 Task: Search one way flight ticket for 4 adults, 2 children, 2 infants in seat and 1 infant on lap in premium economy from Kodiak: Kodiak Airport (benny Bensonstate Airport) to Rockford: Chicago Rockford International Airport(was Northwest Chicagoland Regional Airport At Rockford) on 5-1-2023. Choice of flights is United. Number of bags: 2 checked bags. Price is upto 42000. Outbound departure time preference is 21:15. Return departure time preference is 9:30.
Action: Mouse moved to (182, 147)
Screenshot: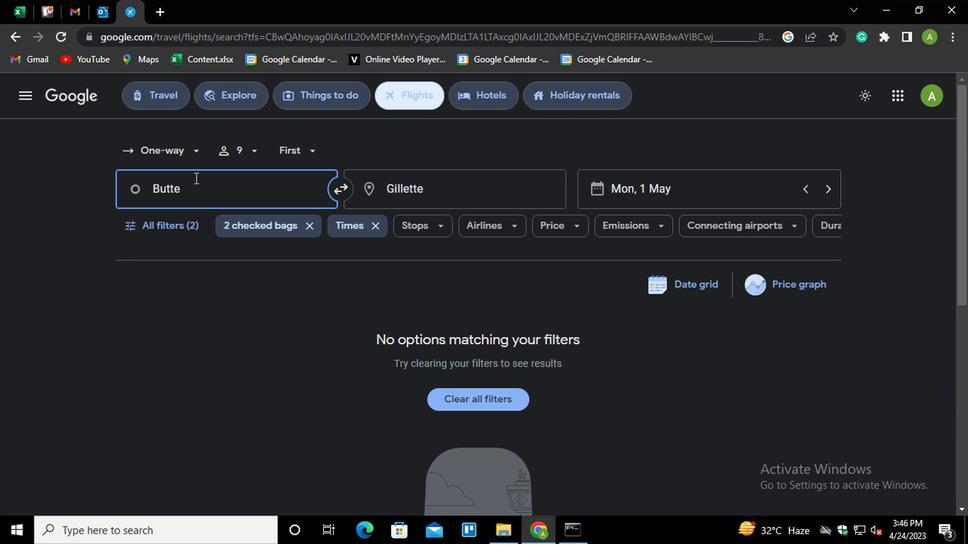 
Action: Mouse pressed left at (182, 147)
Screenshot: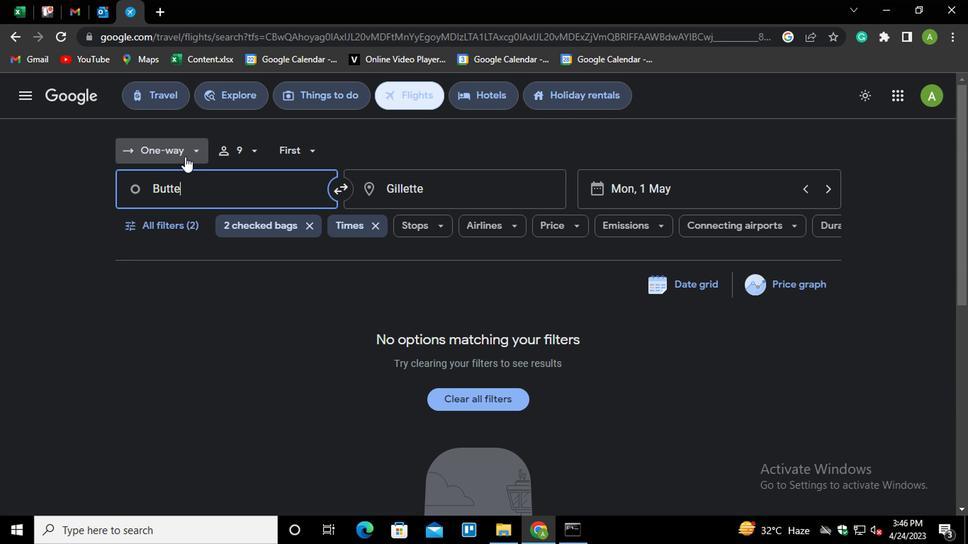 
Action: Mouse moved to (194, 208)
Screenshot: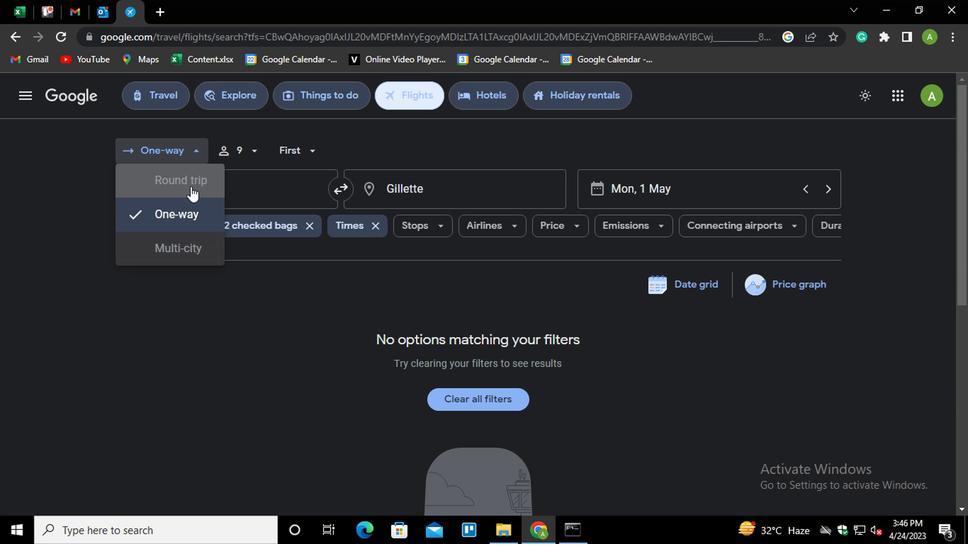 
Action: Mouse pressed left at (194, 208)
Screenshot: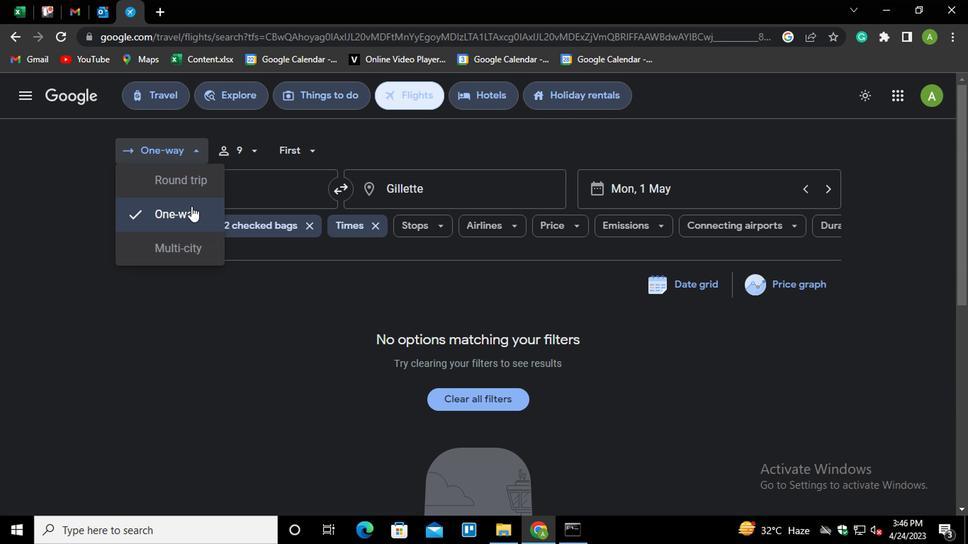 
Action: Mouse moved to (235, 155)
Screenshot: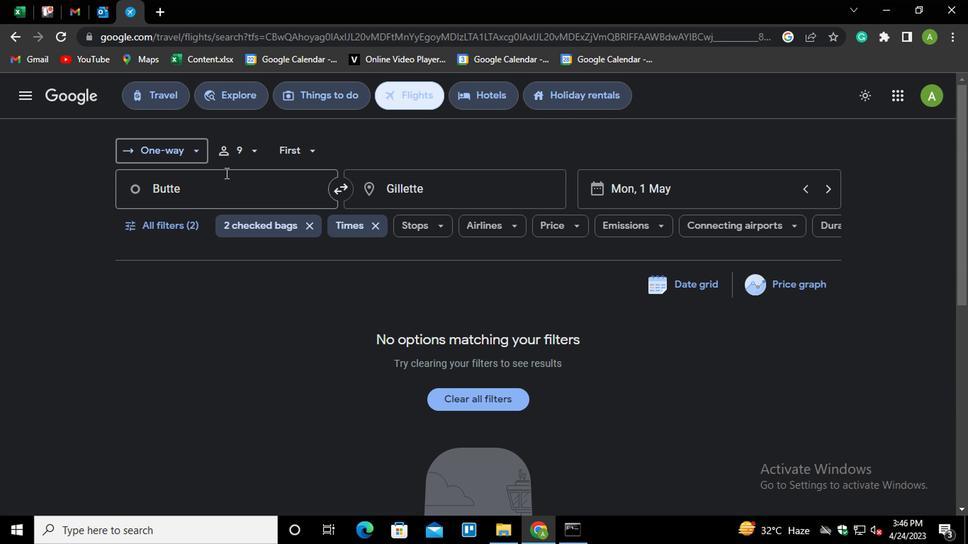 
Action: Mouse pressed left at (235, 155)
Screenshot: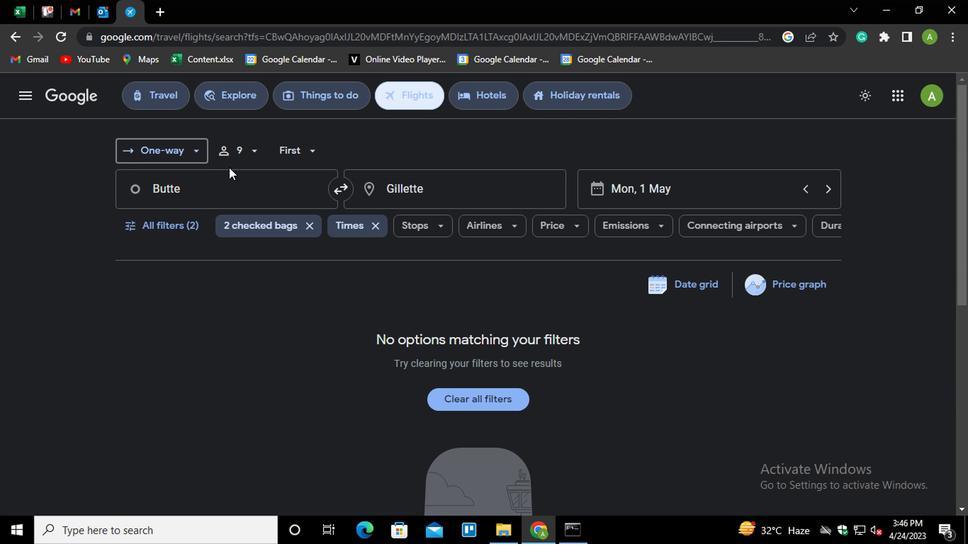 
Action: Mouse moved to (304, 181)
Screenshot: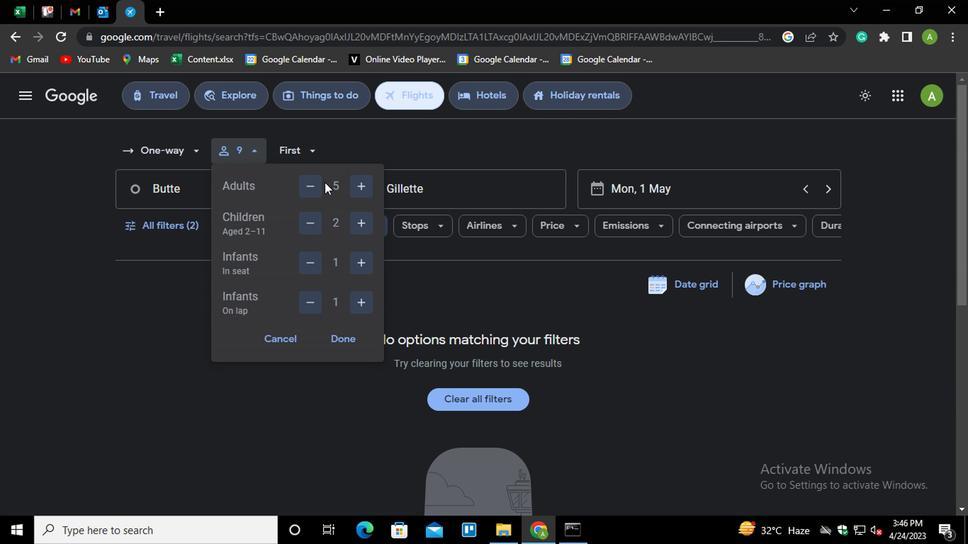 
Action: Mouse pressed left at (304, 181)
Screenshot: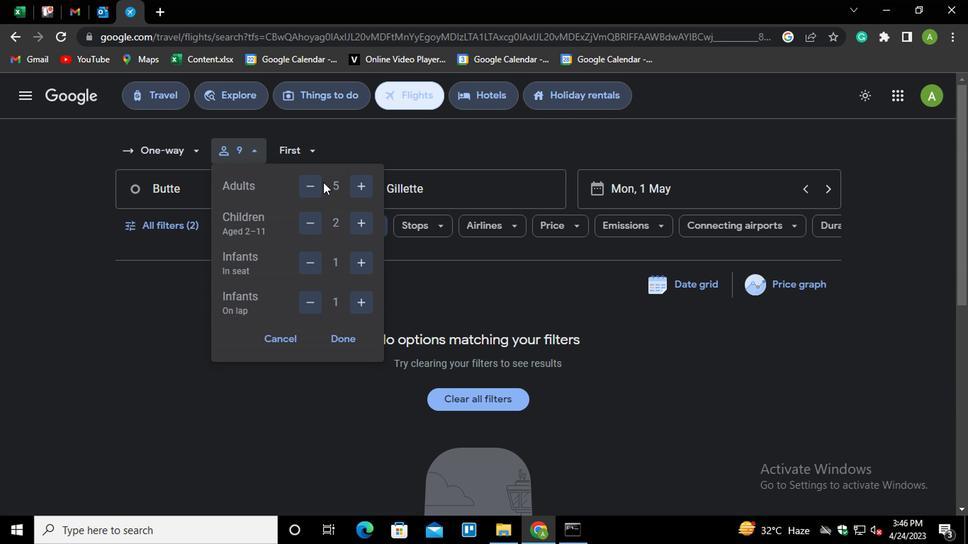 
Action: Mouse moved to (348, 268)
Screenshot: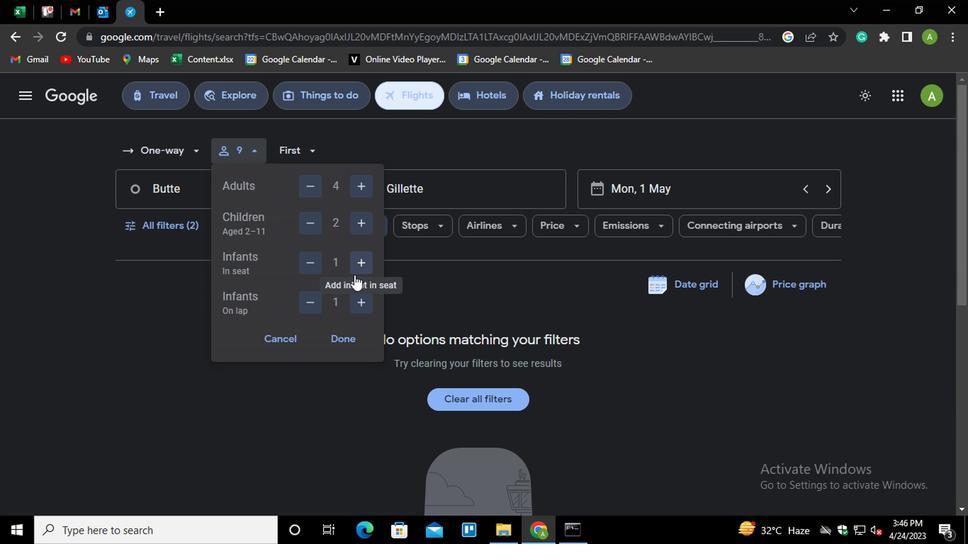 
Action: Mouse pressed left at (348, 268)
Screenshot: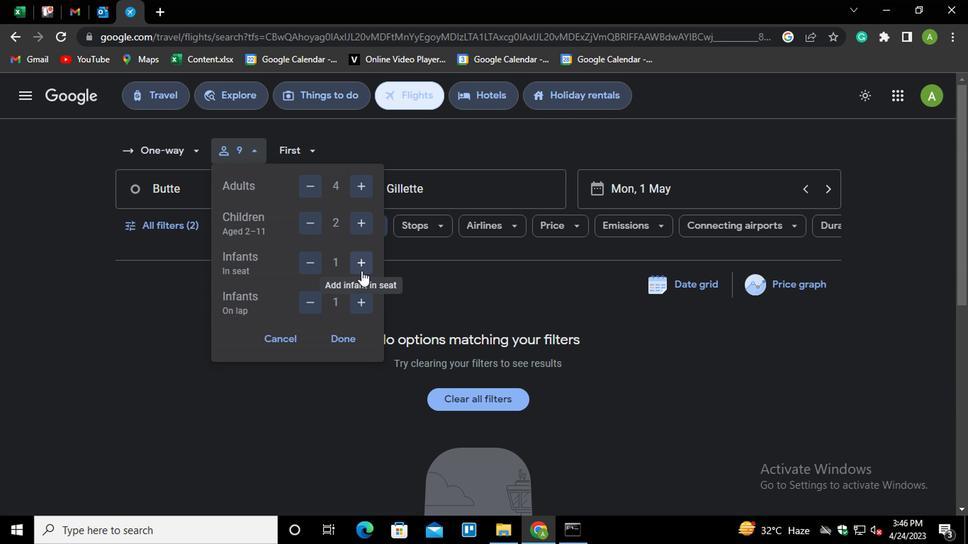 
Action: Mouse moved to (335, 344)
Screenshot: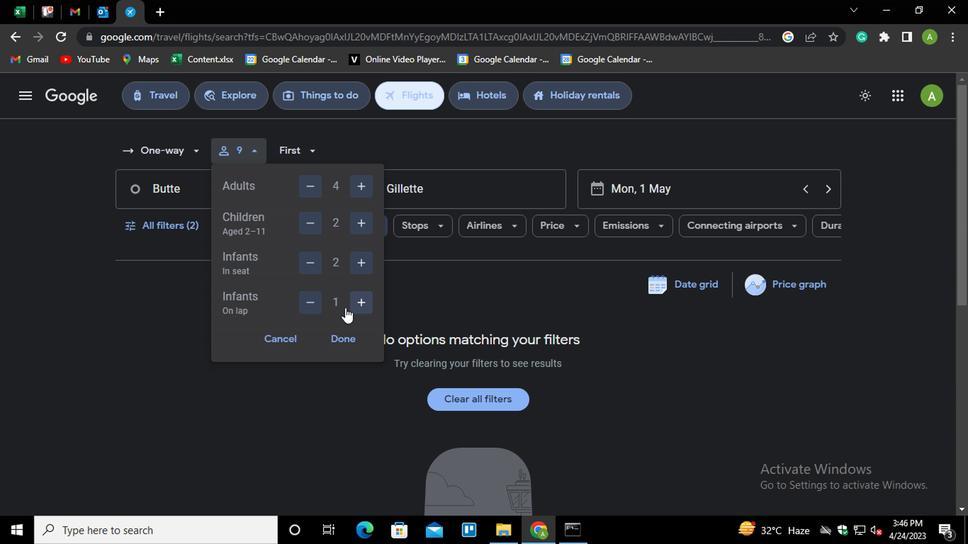 
Action: Mouse pressed left at (335, 344)
Screenshot: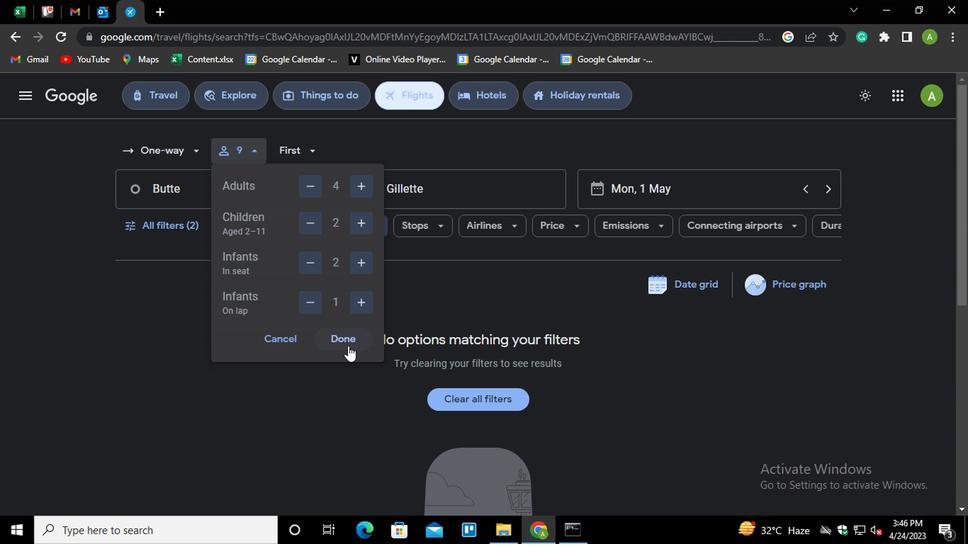 
Action: Mouse moved to (210, 187)
Screenshot: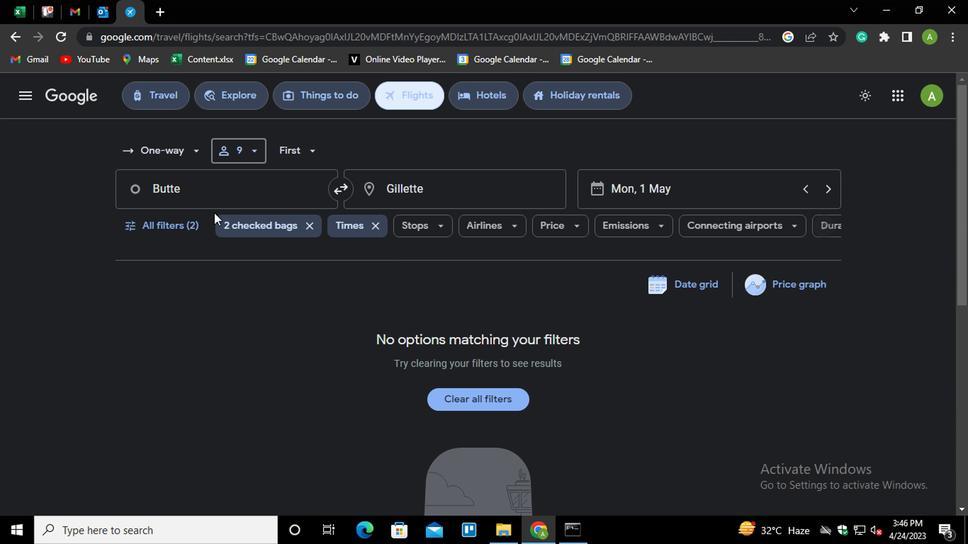 
Action: Mouse pressed left at (210, 187)
Screenshot: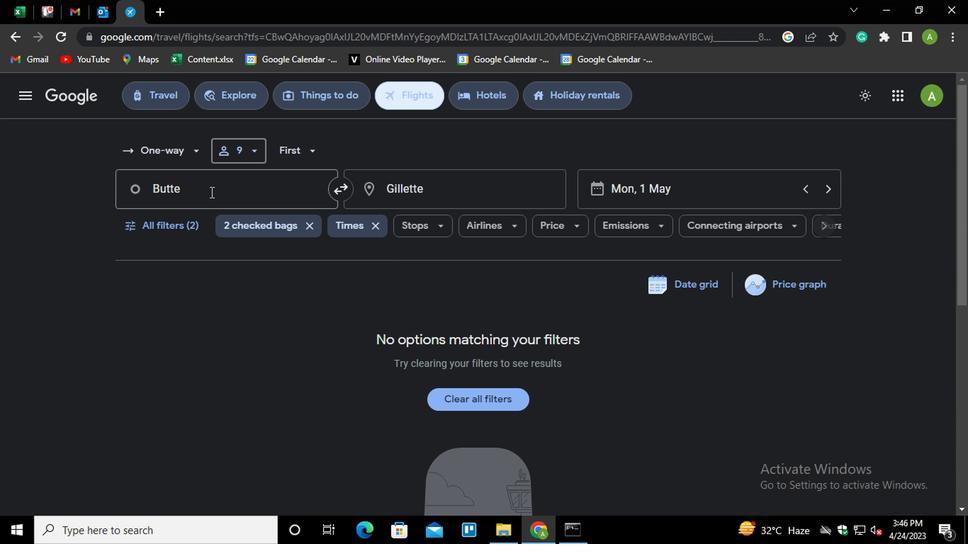 
Action: Key pressed <Key.shift_r>Kidiak<Key.down><Key.down><Key.enter>
Screenshot: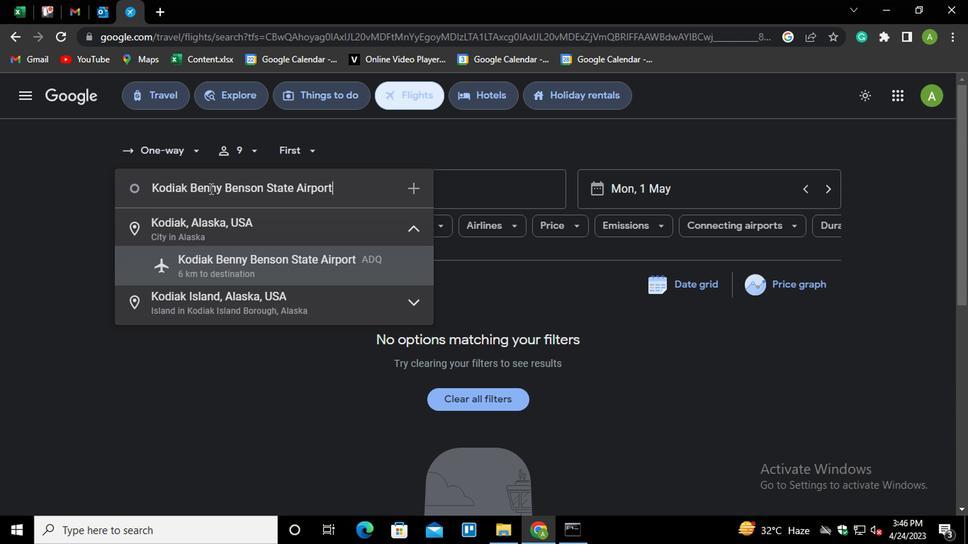 
Action: Mouse moved to (439, 193)
Screenshot: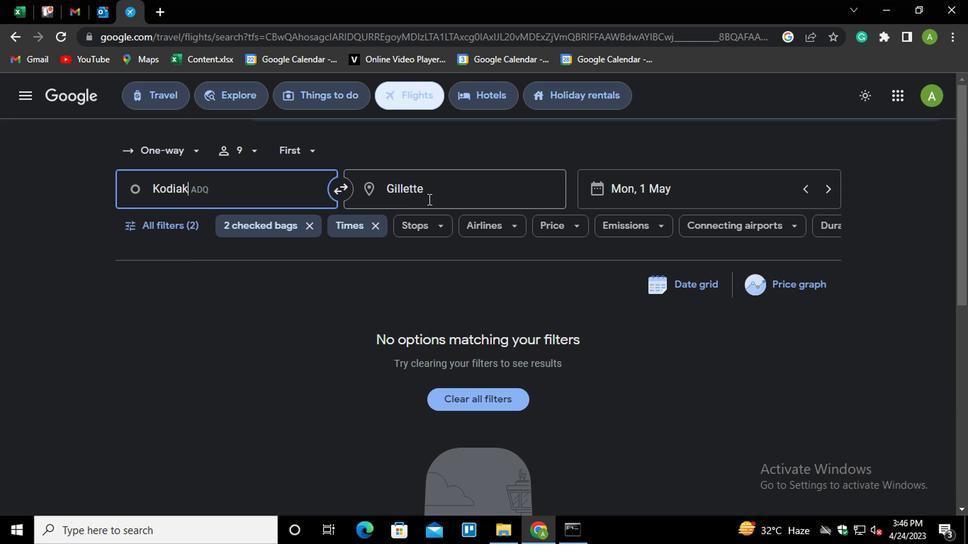 
Action: Mouse pressed left at (439, 193)
Screenshot: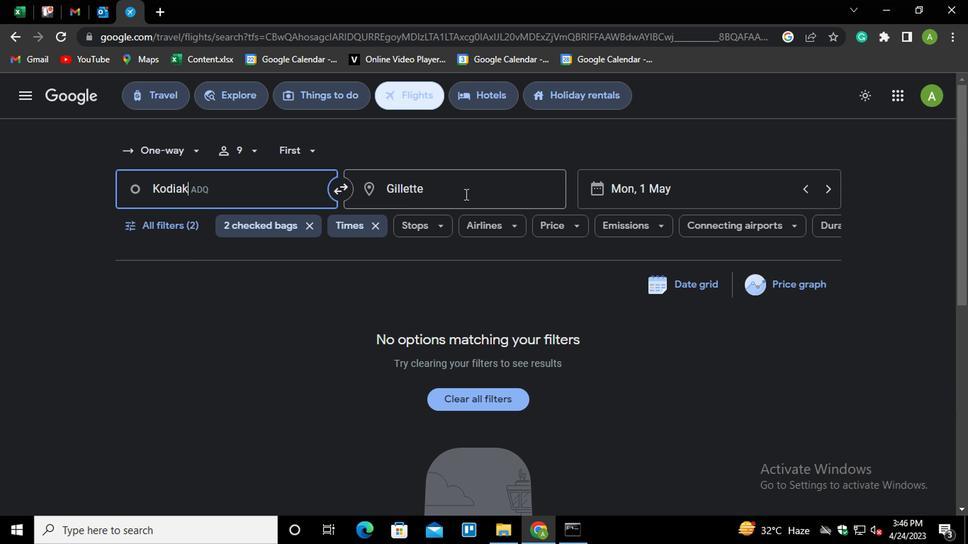 
Action: Key pressed <Key.shift>CHICA<Key.down><Key.down><Key.down><Key.down><Key.enter>
Screenshot: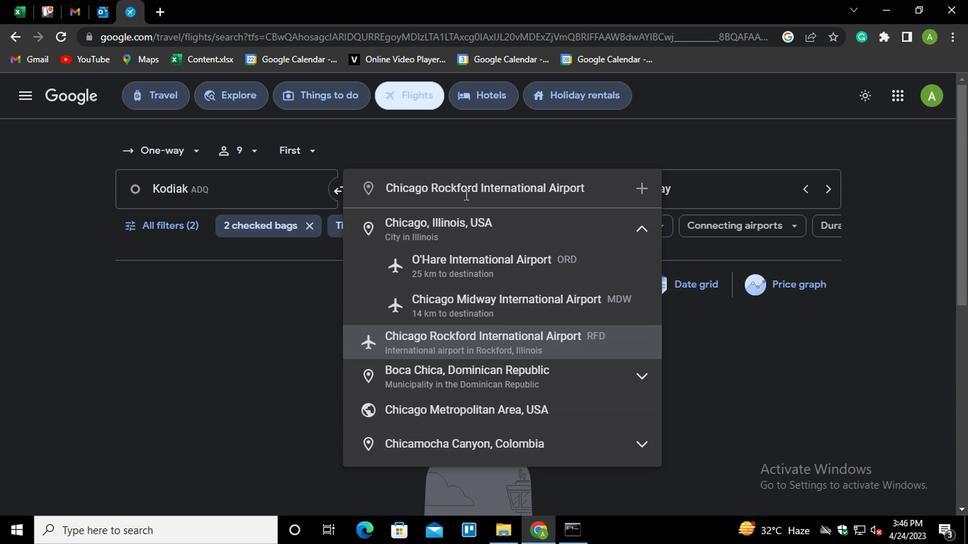 
Action: Mouse moved to (161, 221)
Screenshot: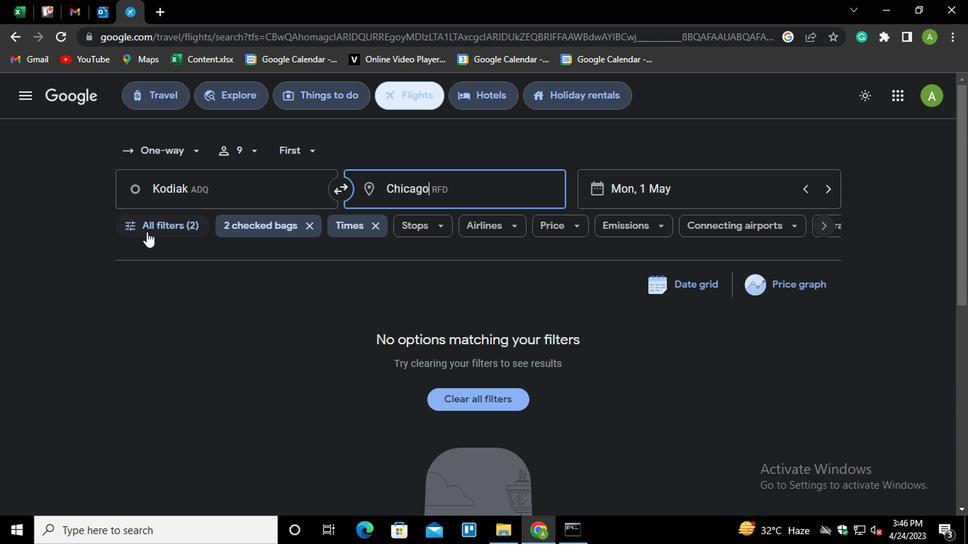 
Action: Mouse pressed left at (161, 221)
Screenshot: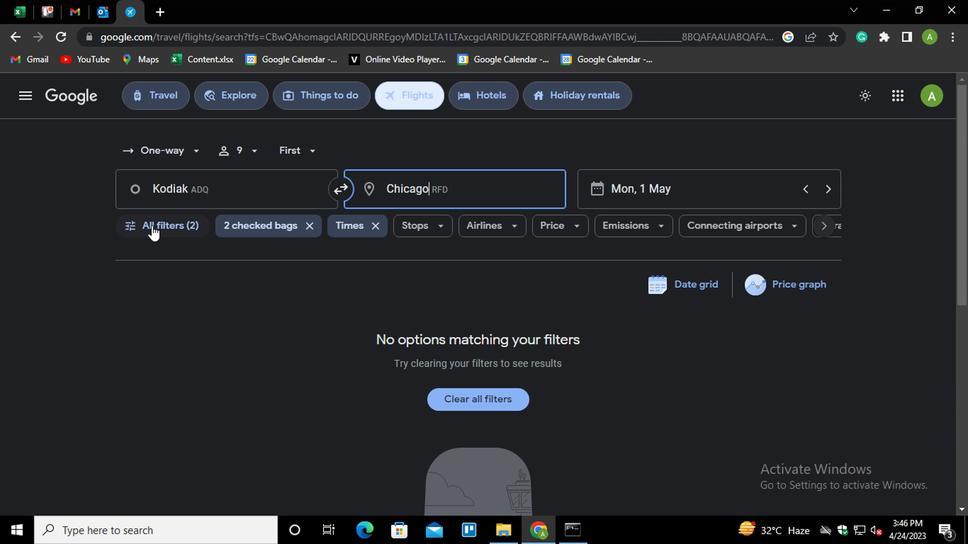 
Action: Mouse moved to (310, 491)
Screenshot: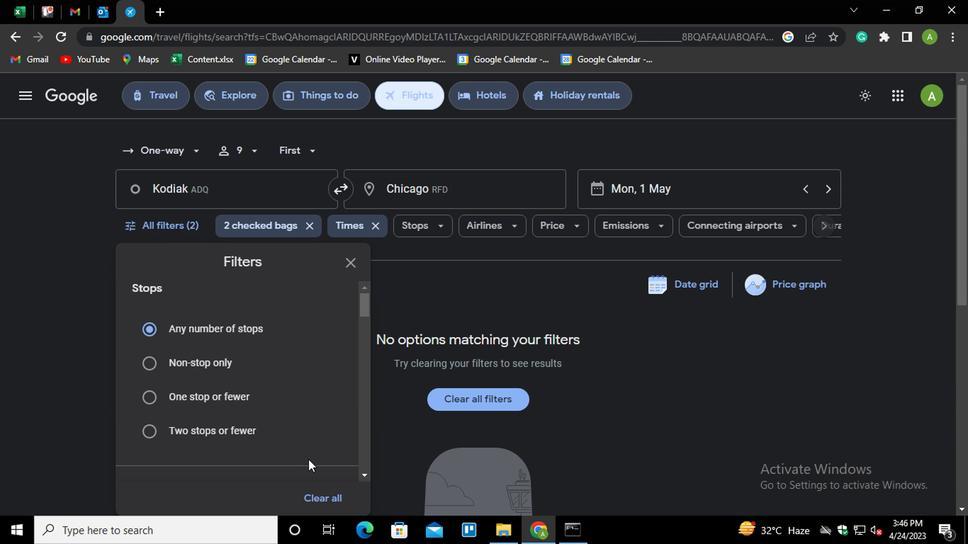 
Action: Mouse pressed left at (310, 491)
Screenshot: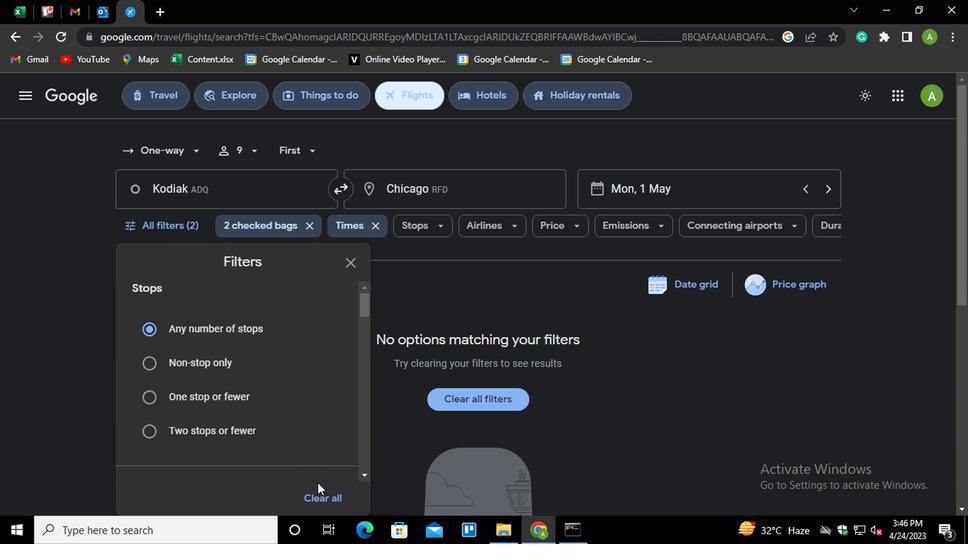 
Action: Mouse moved to (205, 379)
Screenshot: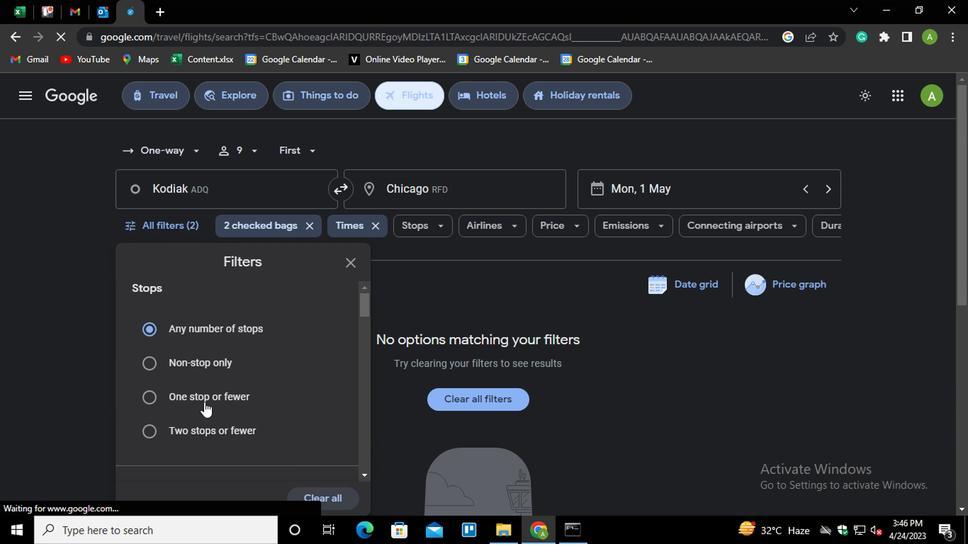 
Action: Mouse scrolled (205, 378) with delta (0, -1)
Screenshot: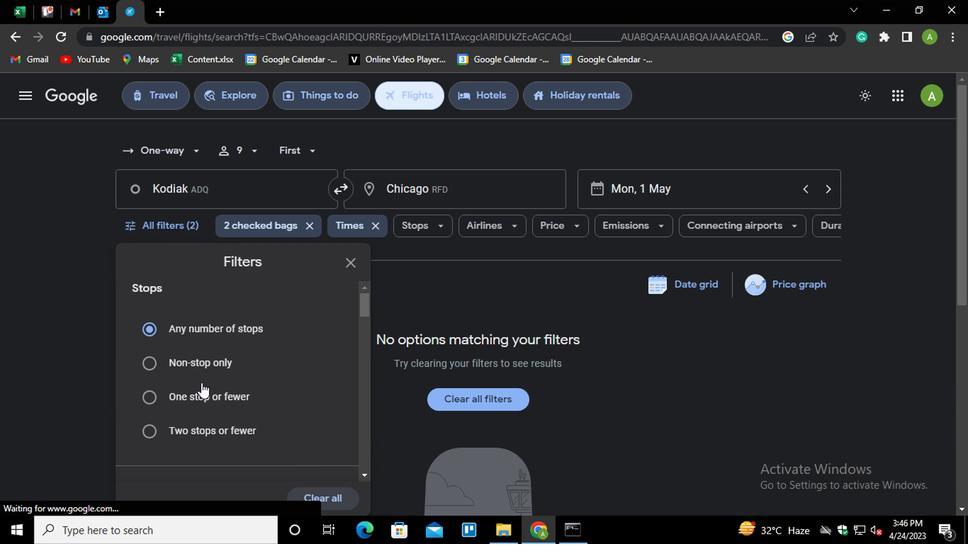 
Action: Mouse moved to (236, 376)
Screenshot: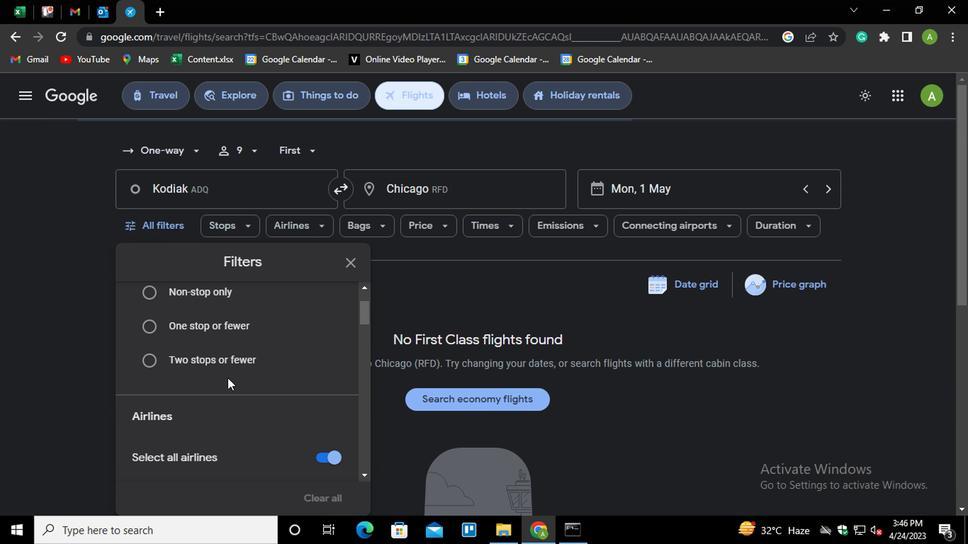 
Action: Mouse scrolled (236, 375) with delta (0, -1)
Screenshot: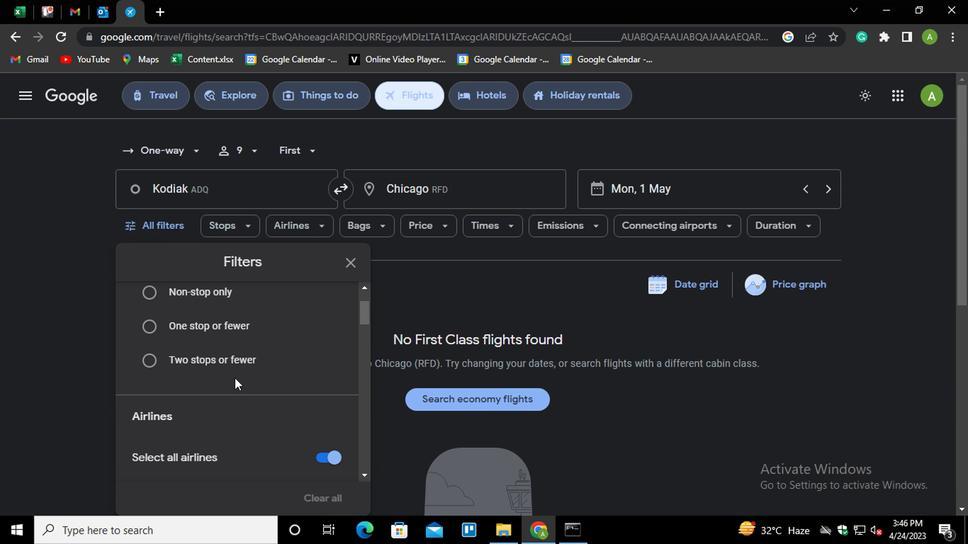 
Action: Mouse moved to (325, 380)
Screenshot: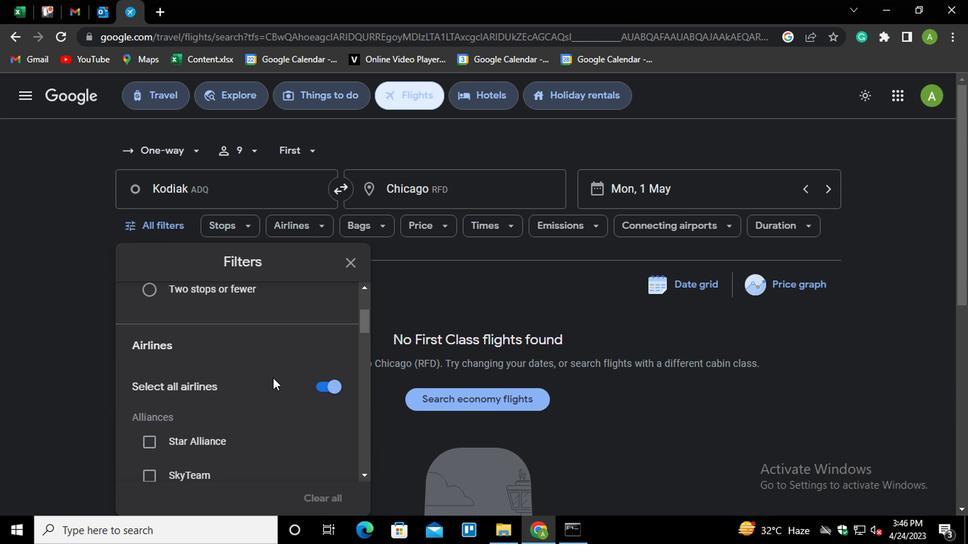 
Action: Mouse pressed left at (325, 380)
Screenshot: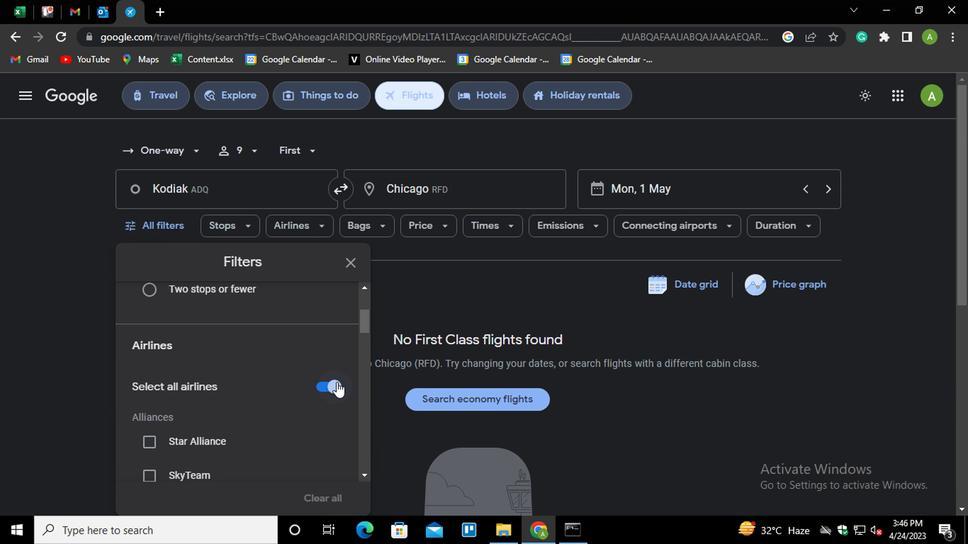 
Action: Mouse moved to (270, 387)
Screenshot: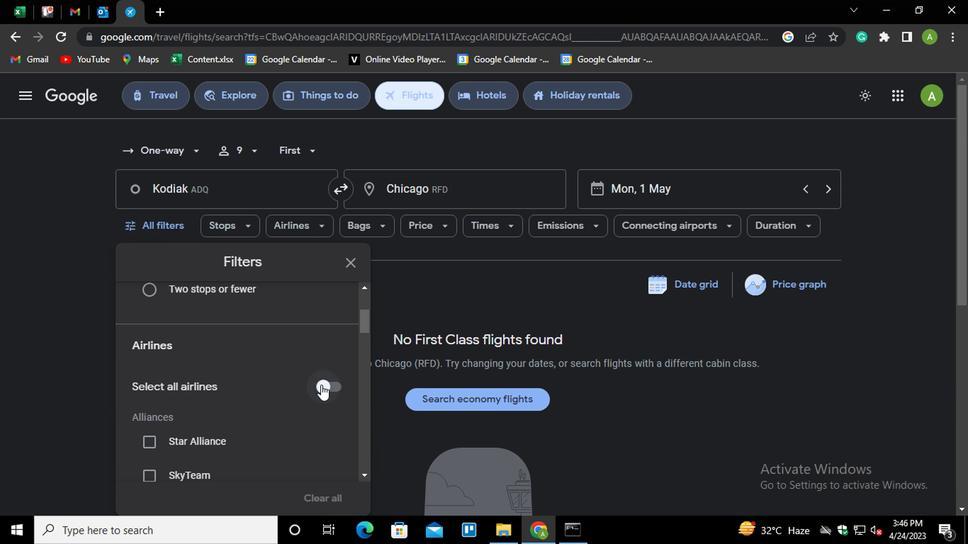 
Action: Mouse scrolled (270, 387) with delta (0, 0)
Screenshot: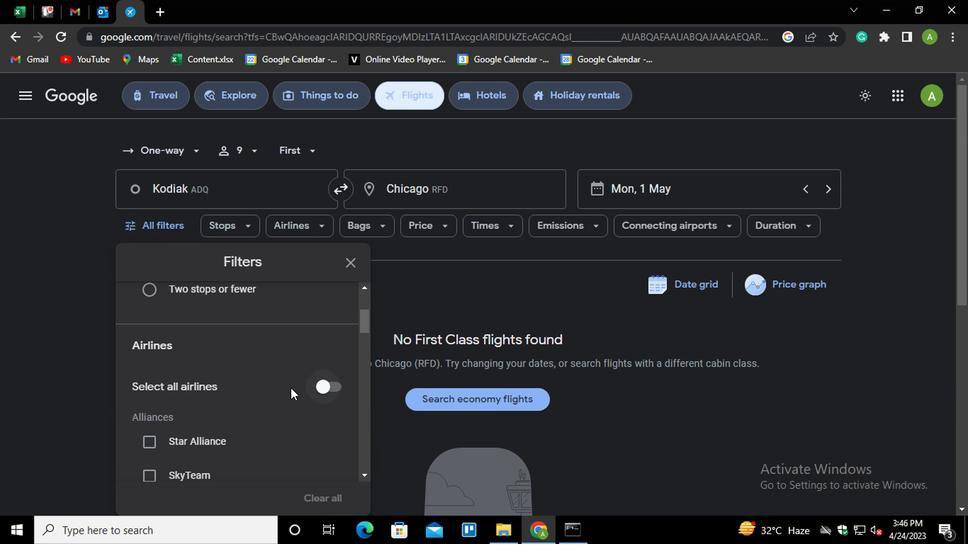 
Action: Mouse scrolled (270, 387) with delta (0, 0)
Screenshot: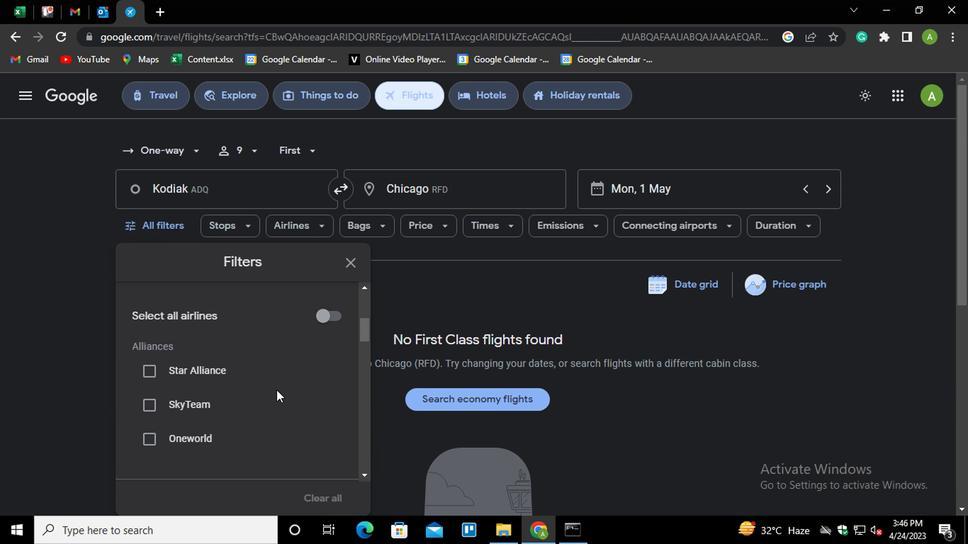 
Action: Mouse scrolled (270, 387) with delta (0, 0)
Screenshot: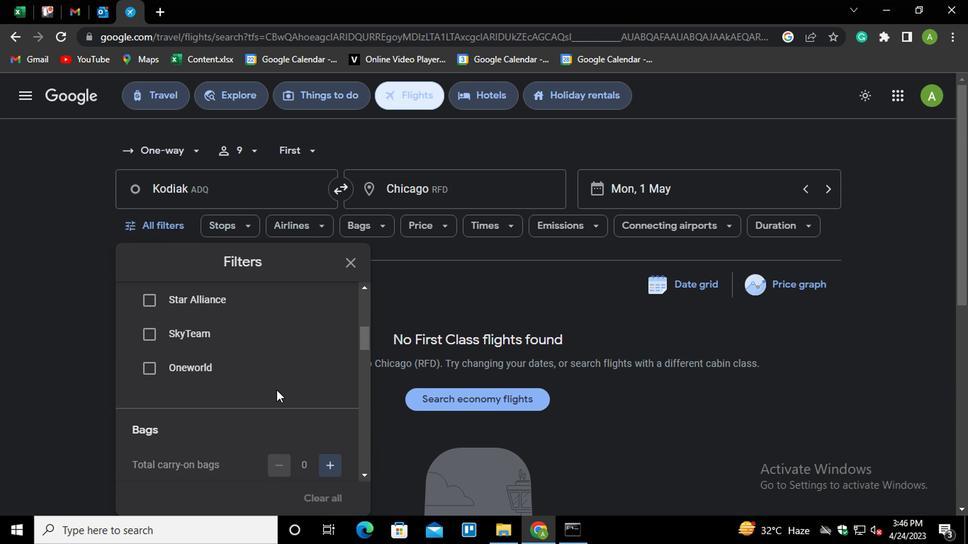 
Action: Mouse moved to (317, 427)
Screenshot: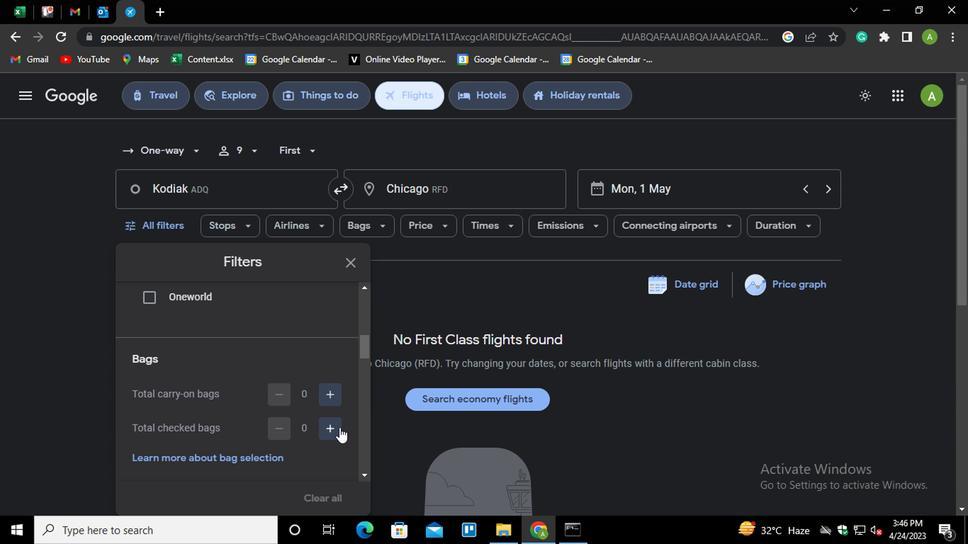 
Action: Mouse pressed left at (317, 427)
Screenshot: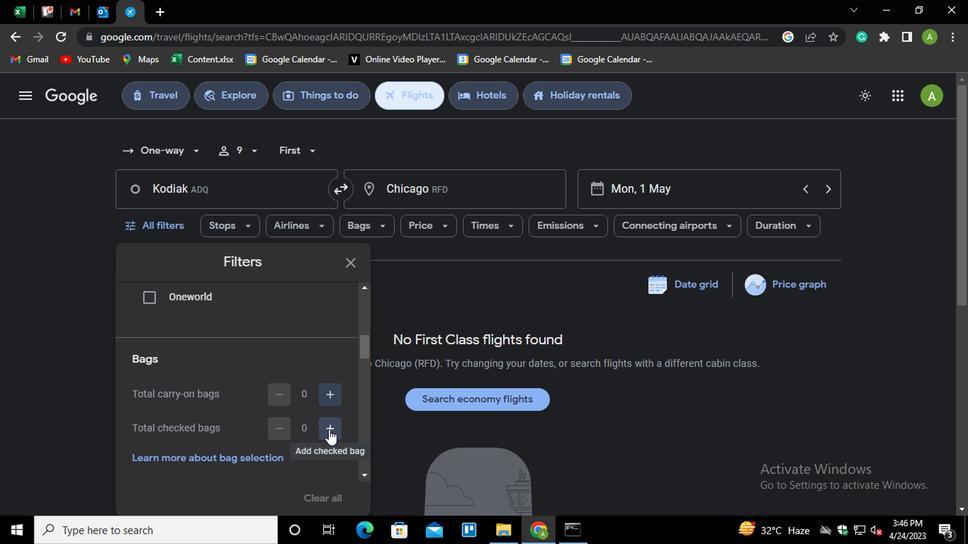 
Action: Mouse pressed left at (317, 427)
Screenshot: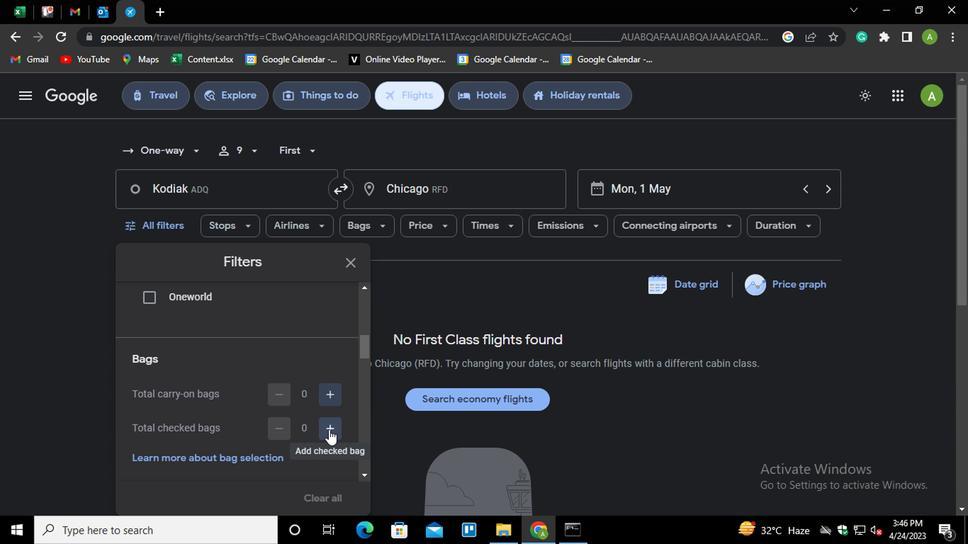 
Action: Mouse moved to (311, 417)
Screenshot: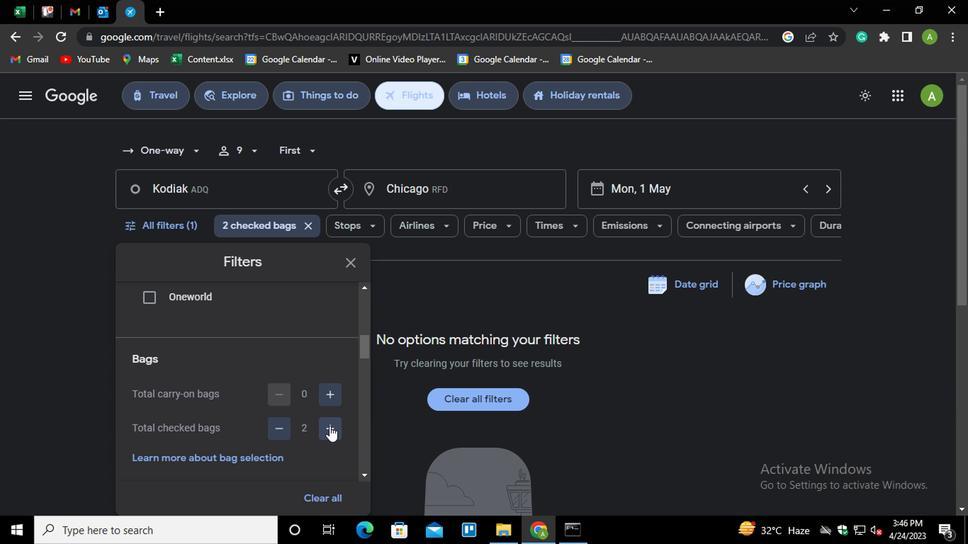 
Action: Mouse scrolled (311, 416) with delta (0, -1)
Screenshot: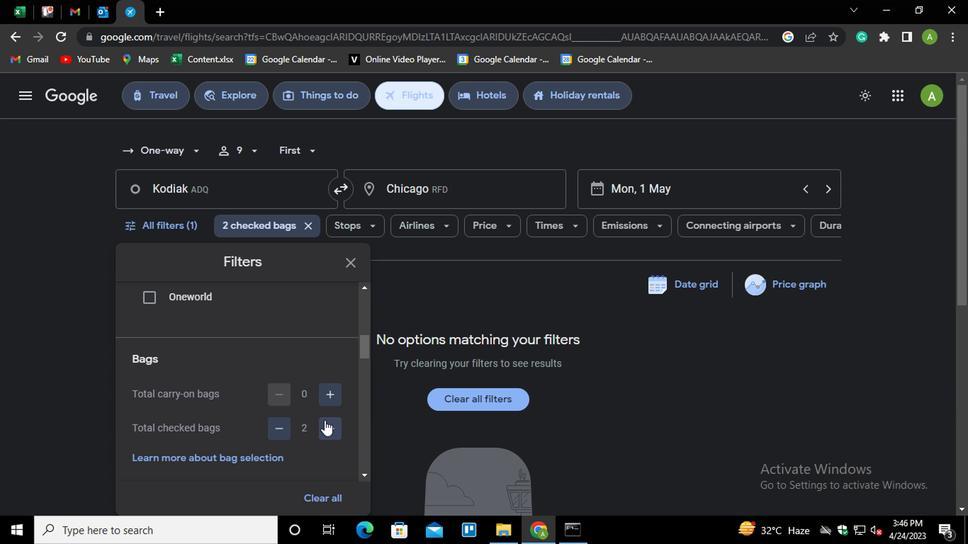 
Action: Mouse moved to (297, 408)
Screenshot: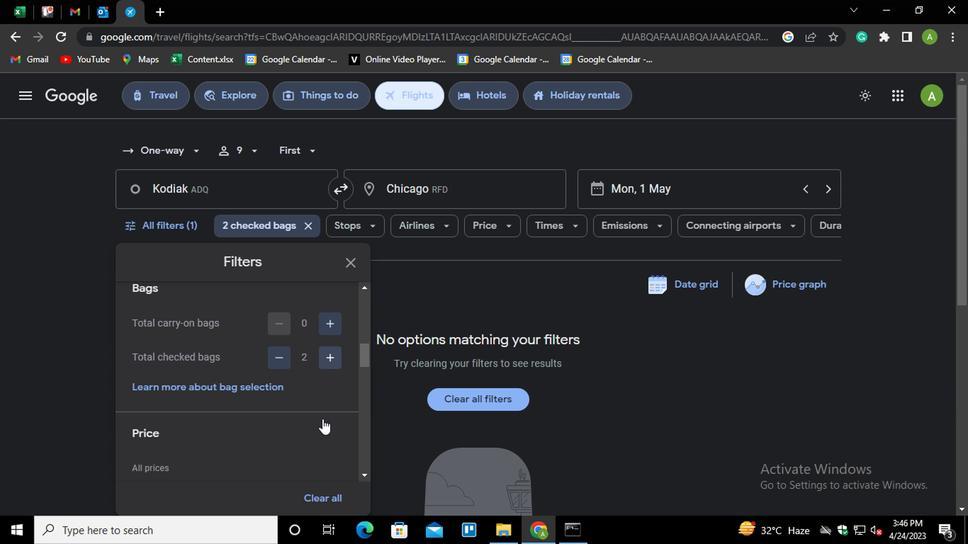 
Action: Mouse scrolled (297, 408) with delta (0, 0)
Screenshot: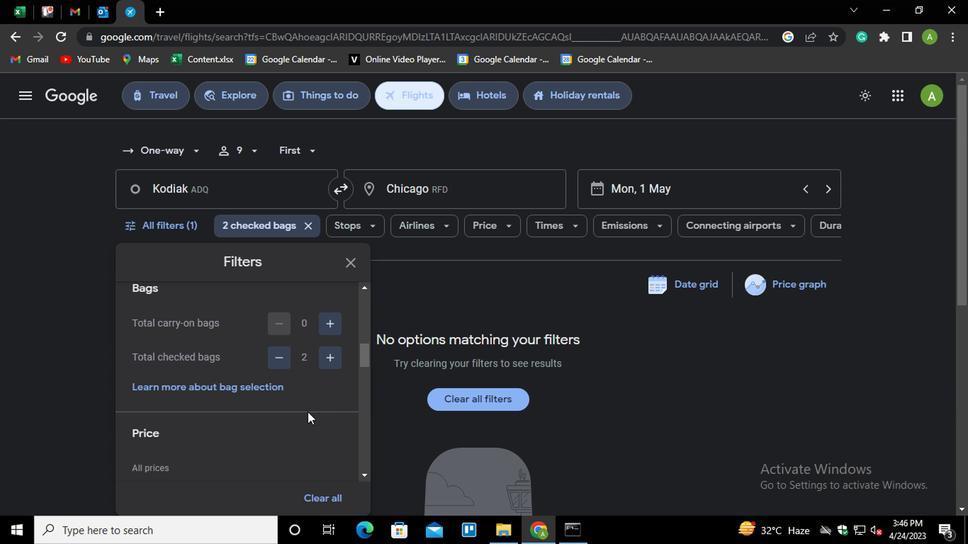 
Action: Mouse moved to (317, 423)
Screenshot: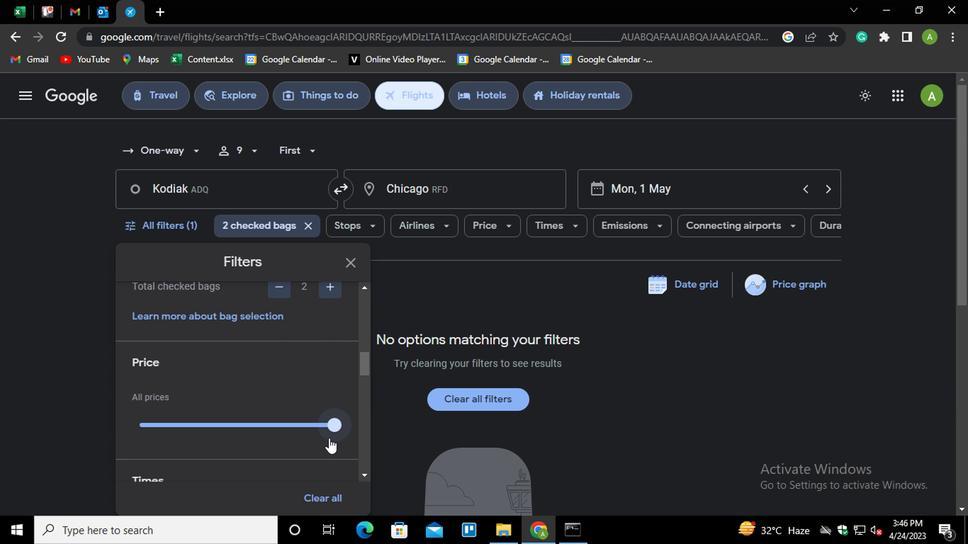 
Action: Mouse pressed left at (317, 423)
Screenshot: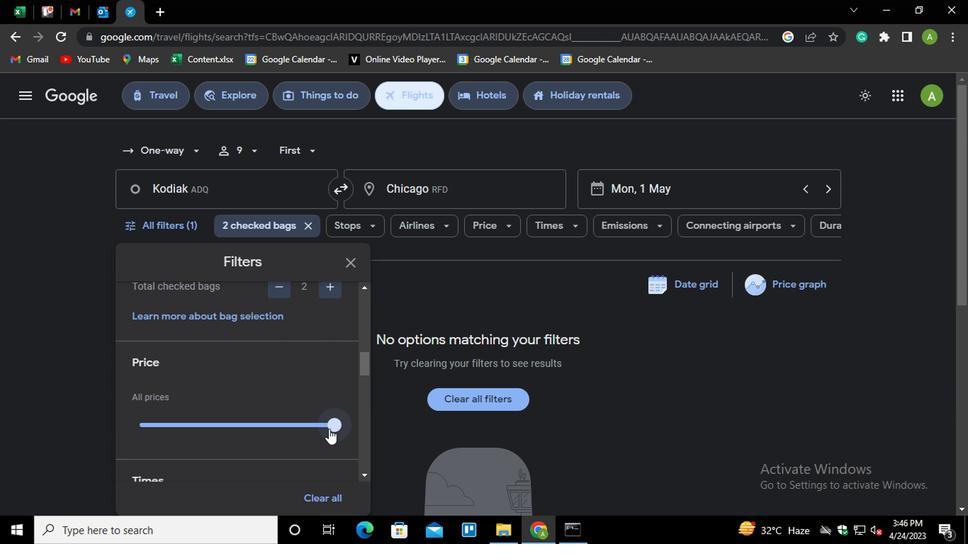 
Action: Mouse moved to (288, 441)
Screenshot: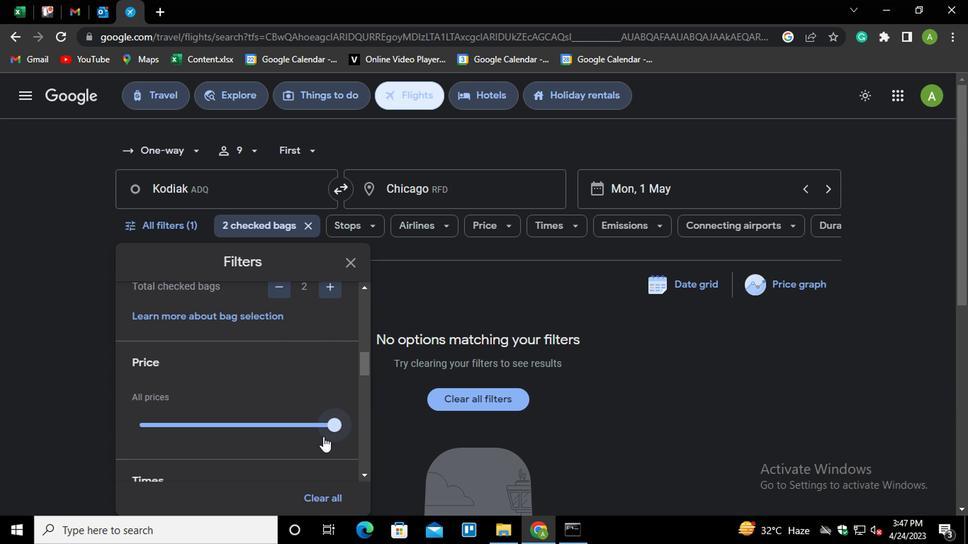 
Action: Mouse scrolled (288, 440) with delta (0, -1)
Screenshot: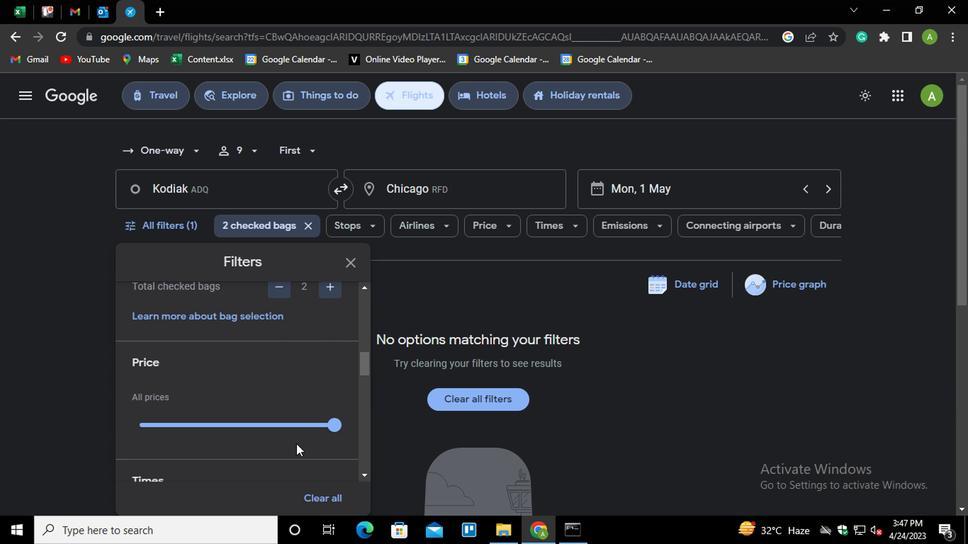 
Action: Mouse scrolled (288, 440) with delta (0, -1)
Screenshot: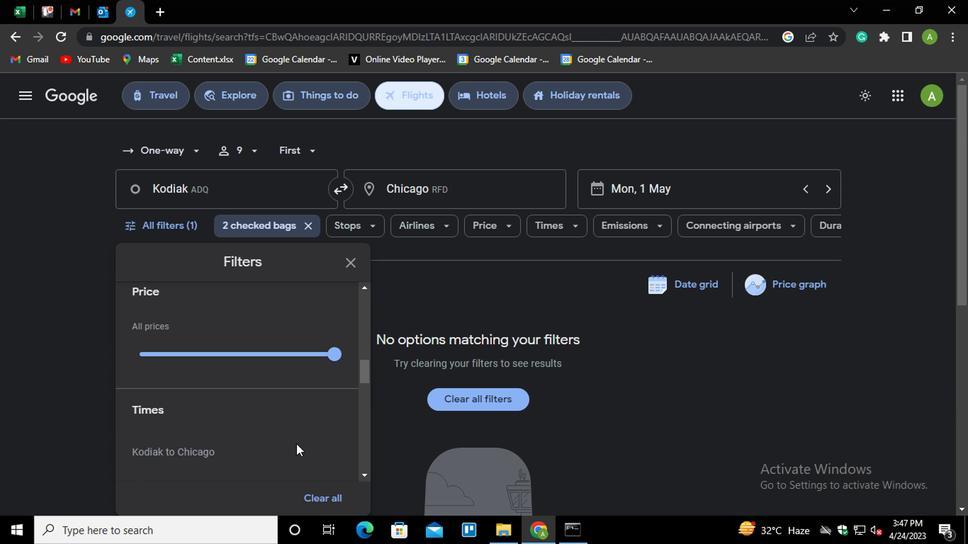 
Action: Mouse scrolled (288, 440) with delta (0, -1)
Screenshot: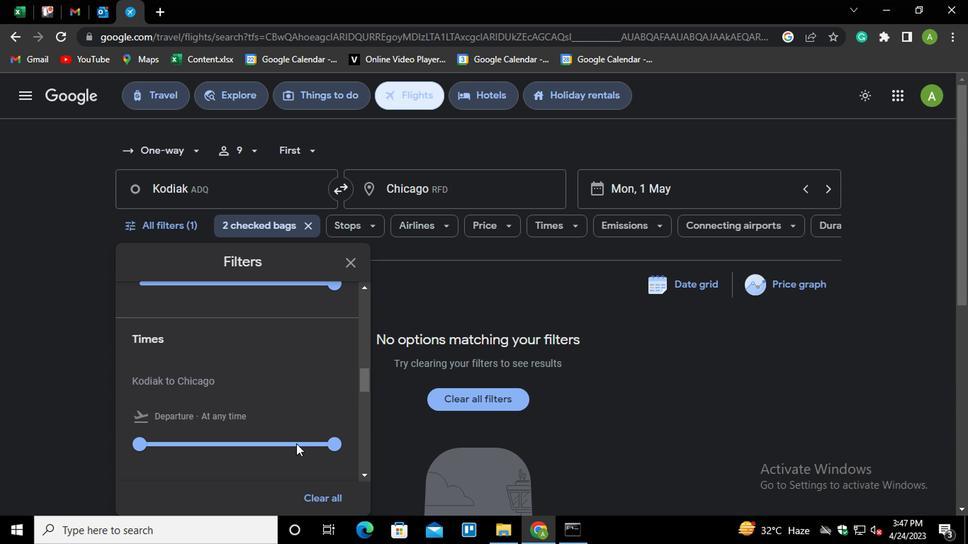 
Action: Mouse moved to (189, 369)
Screenshot: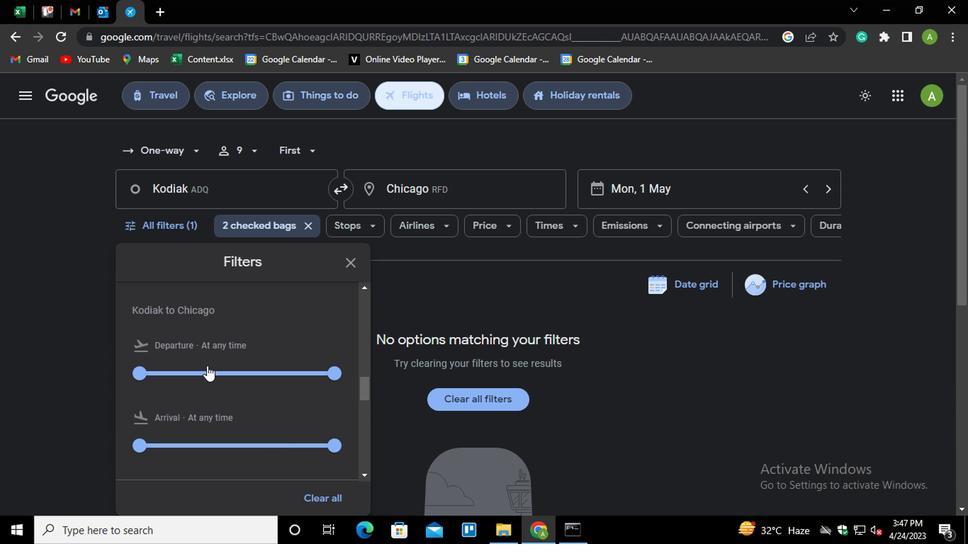 
Action: Mouse pressed left at (189, 369)
Screenshot: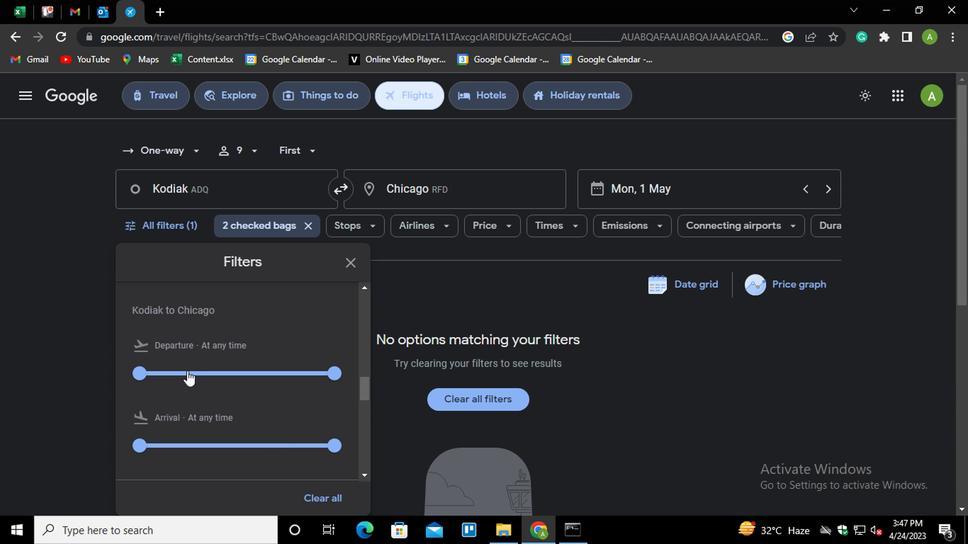 
Action: Mouse moved to (274, 399)
Screenshot: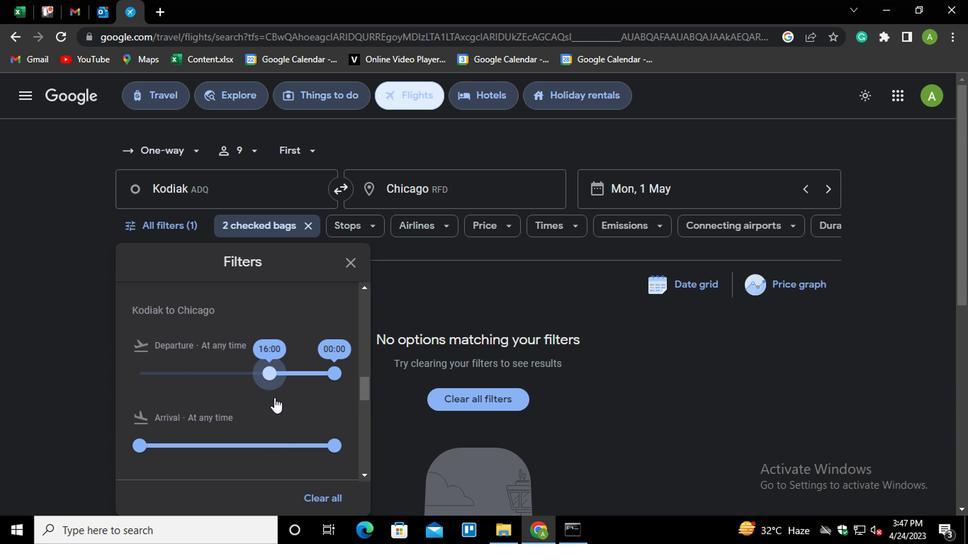 
Action: Mouse pressed left at (274, 399)
Screenshot: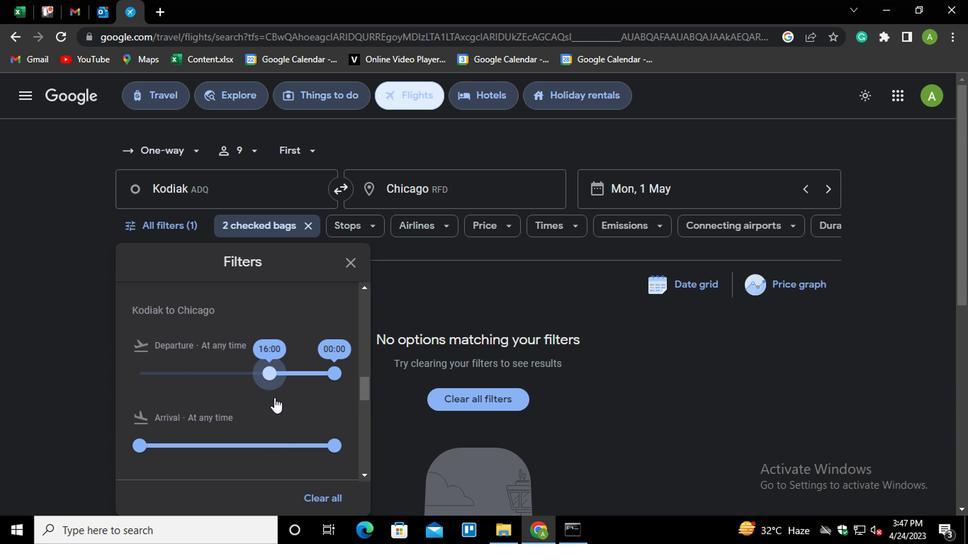 
Action: Mouse moved to (270, 370)
Screenshot: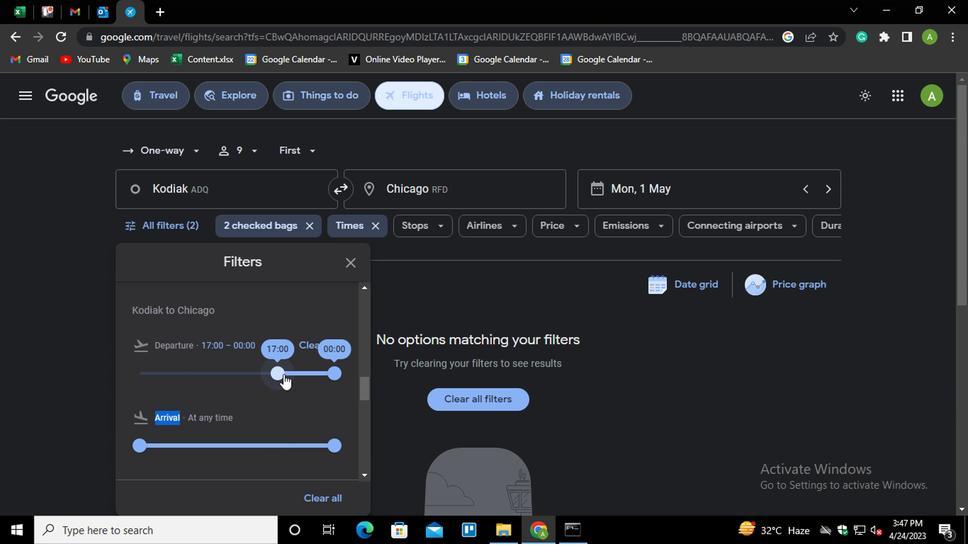 
Action: Mouse pressed left at (270, 370)
Screenshot: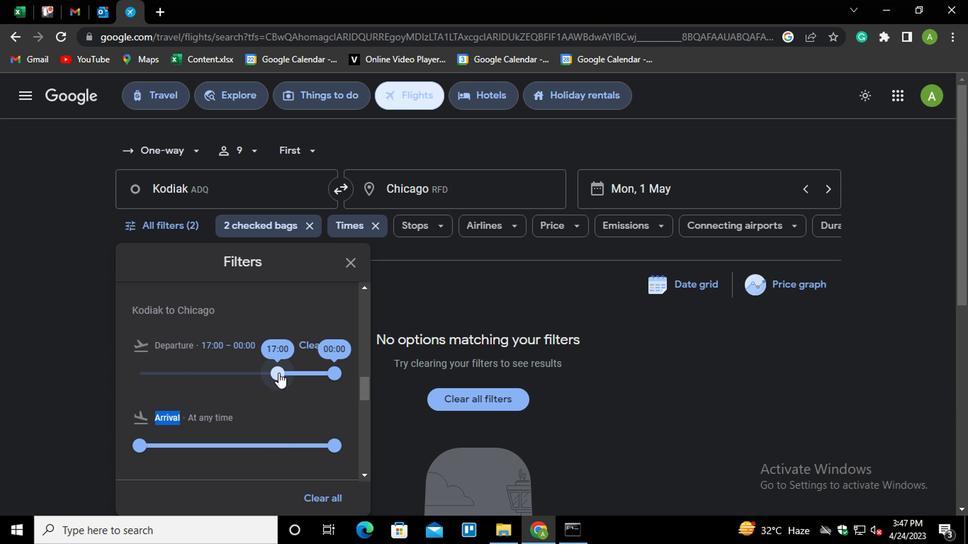 
Action: Mouse moved to (299, 383)
Screenshot: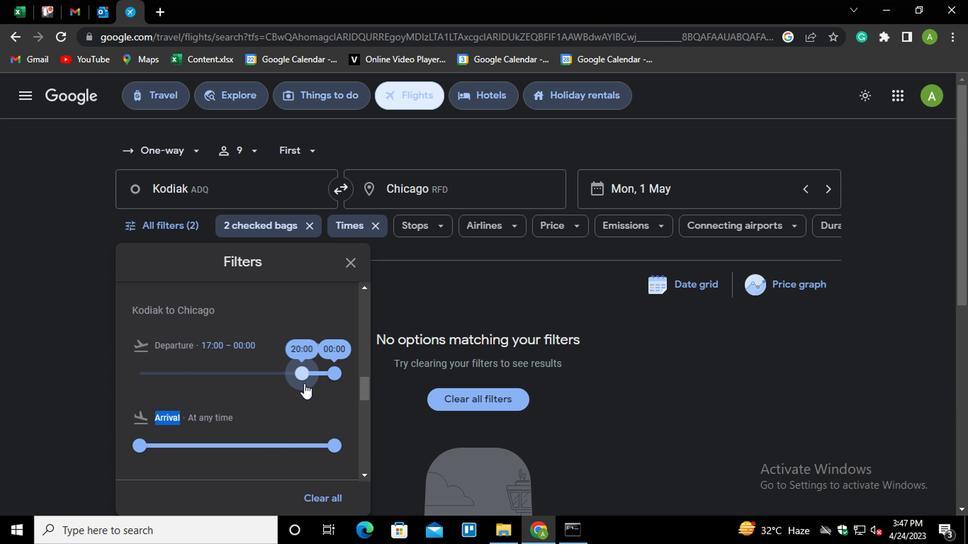 
Action: Mouse pressed left at (299, 383)
Screenshot: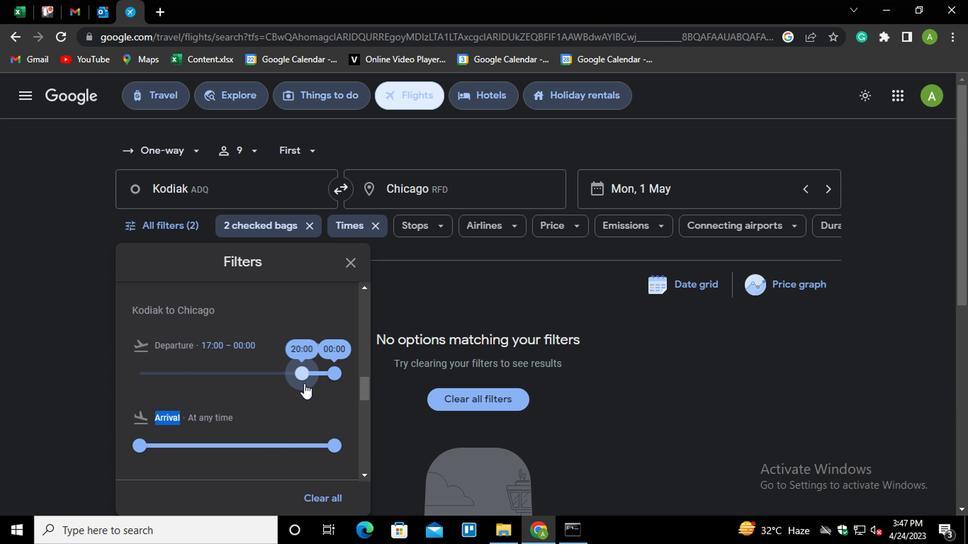 
Action: Mouse moved to (319, 371)
Screenshot: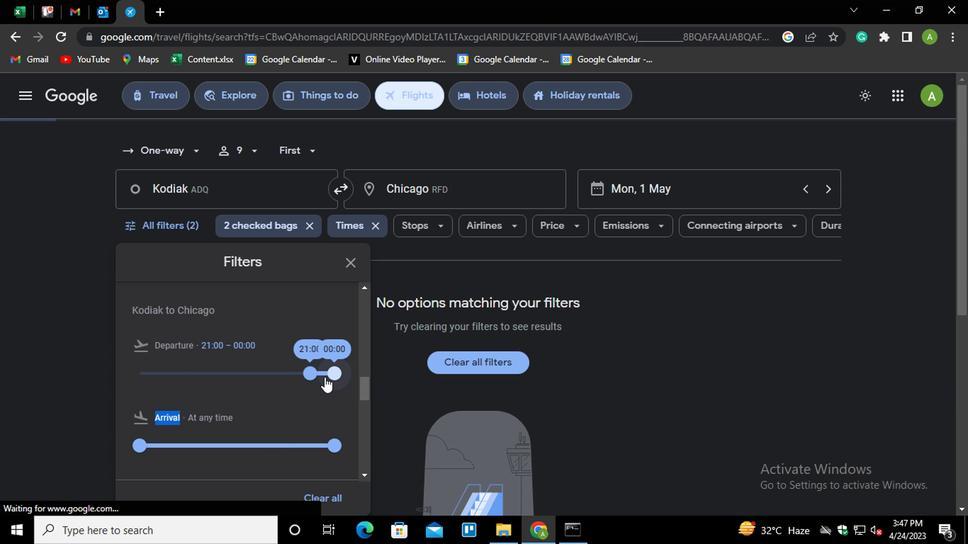 
Action: Mouse pressed left at (319, 371)
Screenshot: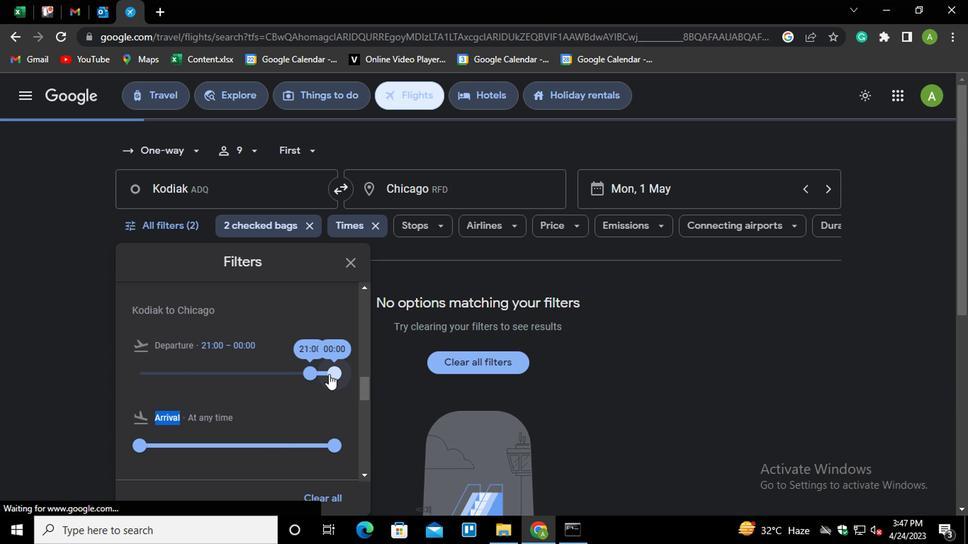 
Action: Mouse moved to (288, 409)
Screenshot: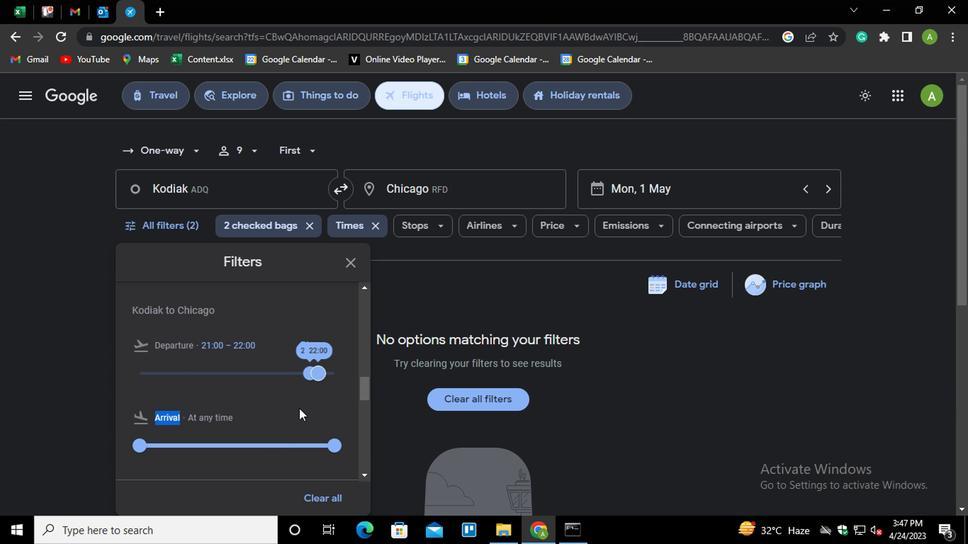
Action: Mouse scrolled (288, 408) with delta (0, 0)
Screenshot: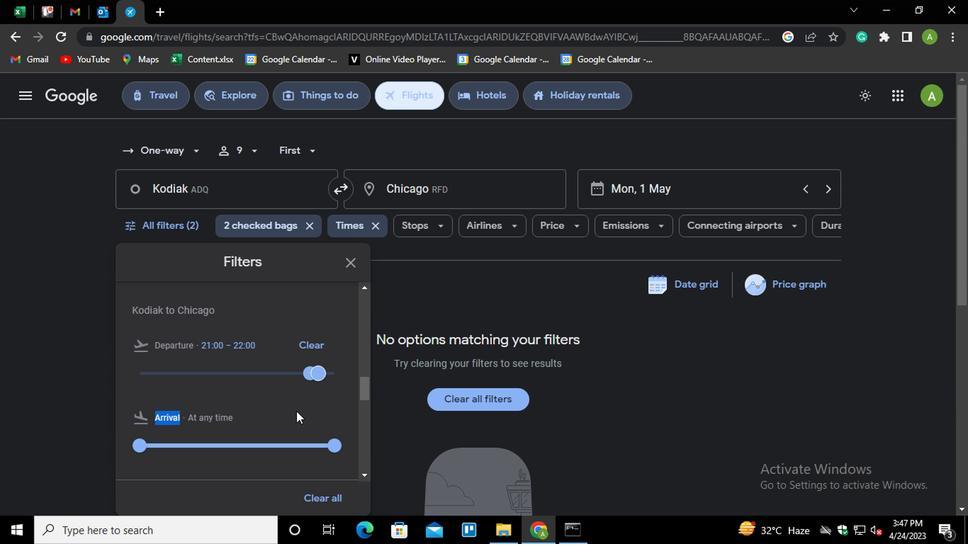 
Action: Mouse moved to (621, 440)
Screenshot: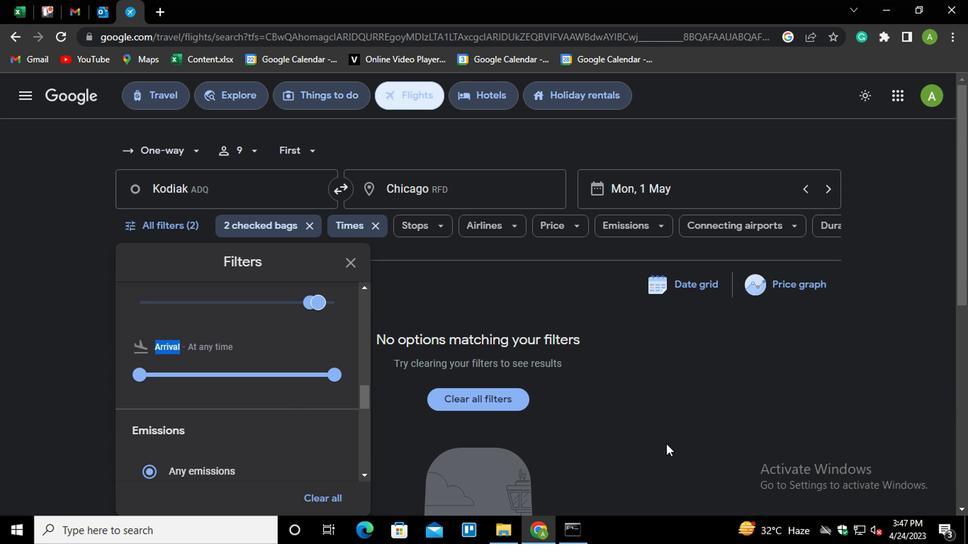 
Action: Mouse pressed left at (621, 440)
Screenshot: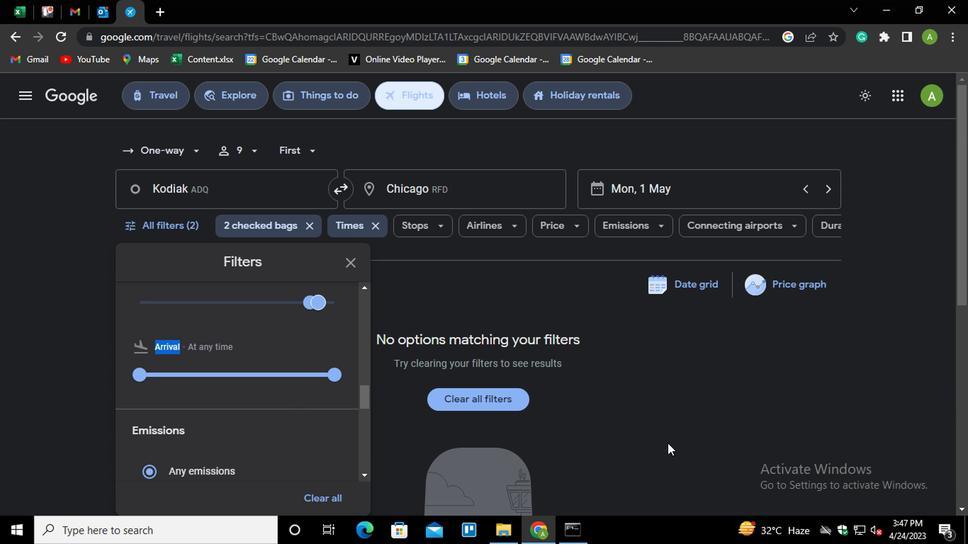 
